 Task: Find restaurants that are open now.
Action: Mouse moved to (333, 85)
Screenshot: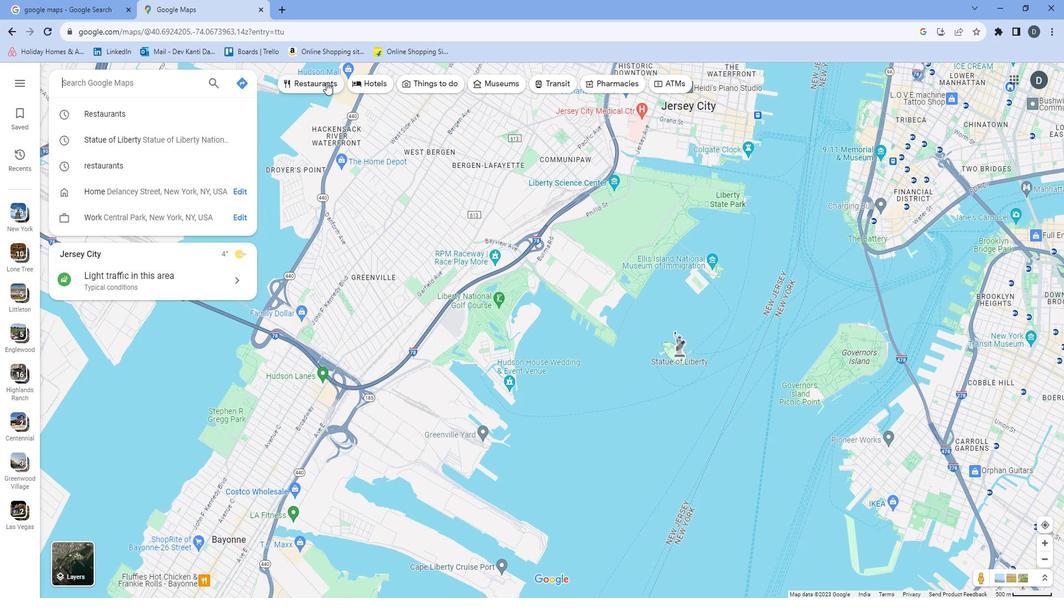 
Action: Mouse pressed left at (333, 85)
Screenshot: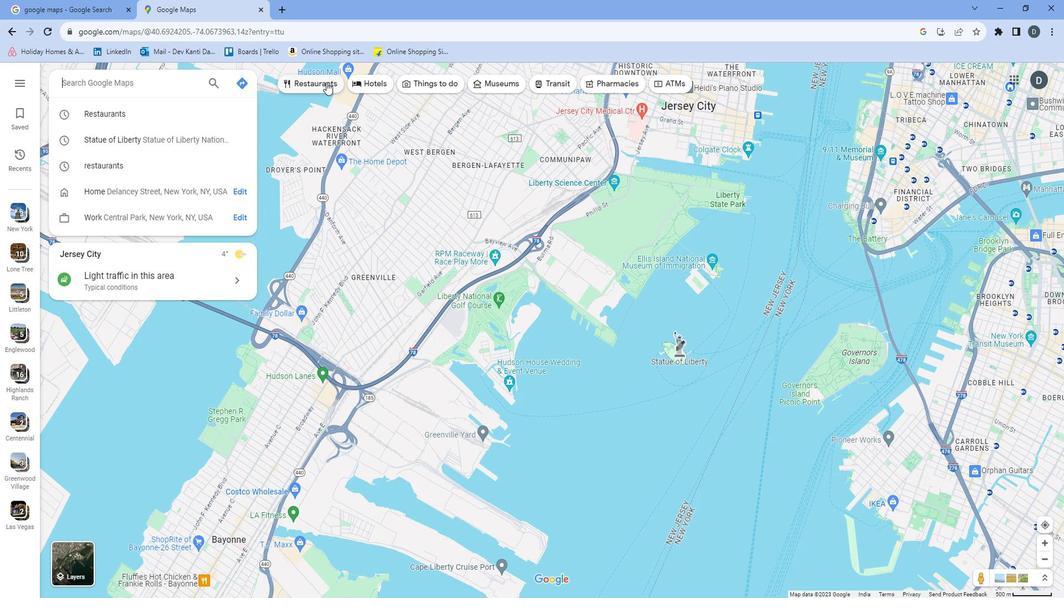 
Action: Mouse moved to (498, 84)
Screenshot: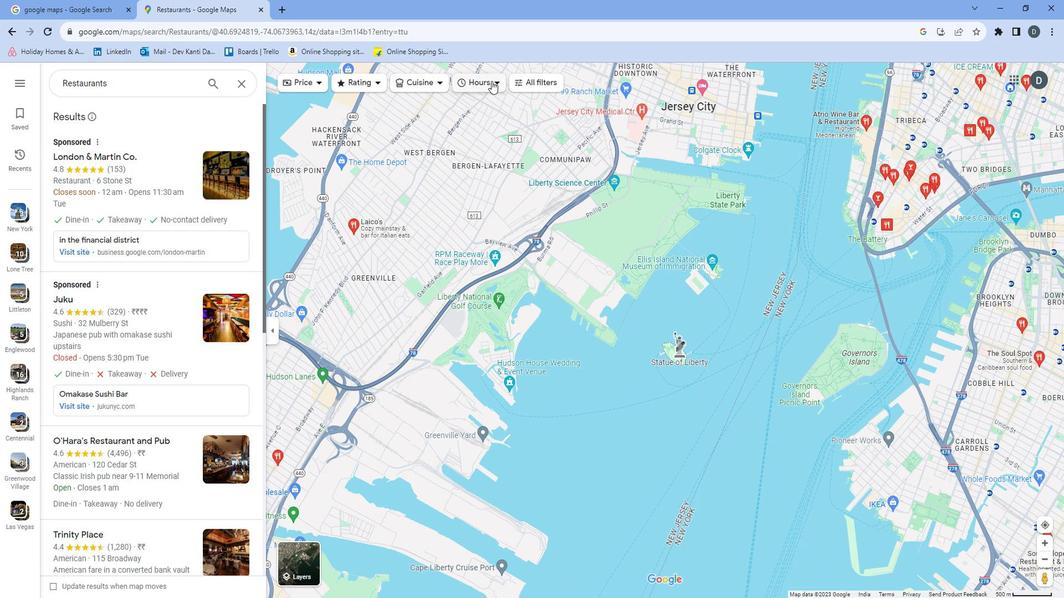 
Action: Mouse pressed left at (498, 84)
Screenshot: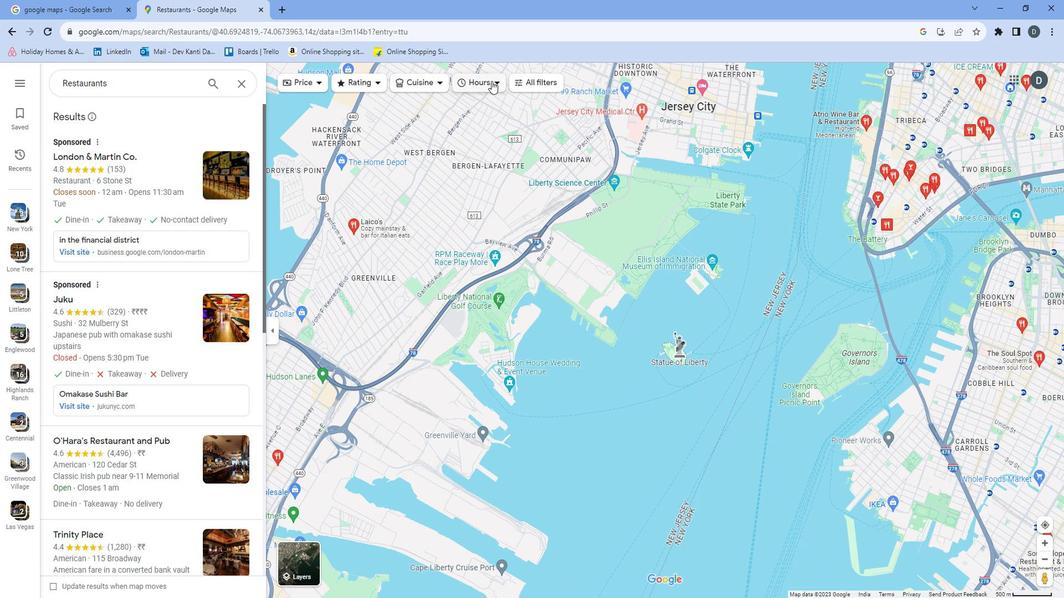 
Action: Mouse moved to (472, 132)
Screenshot: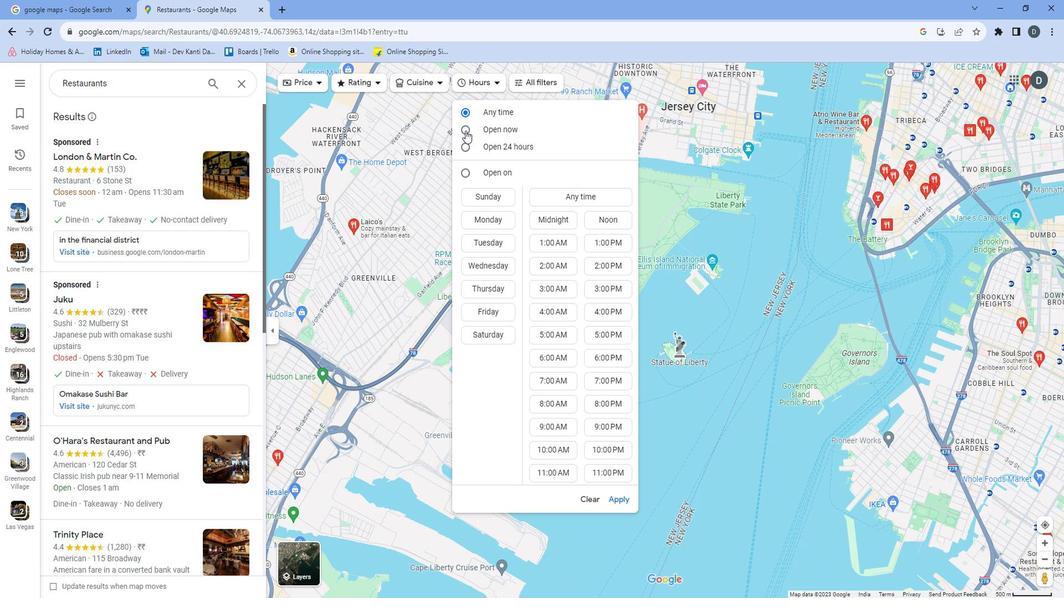 
Action: Mouse pressed left at (472, 132)
Screenshot: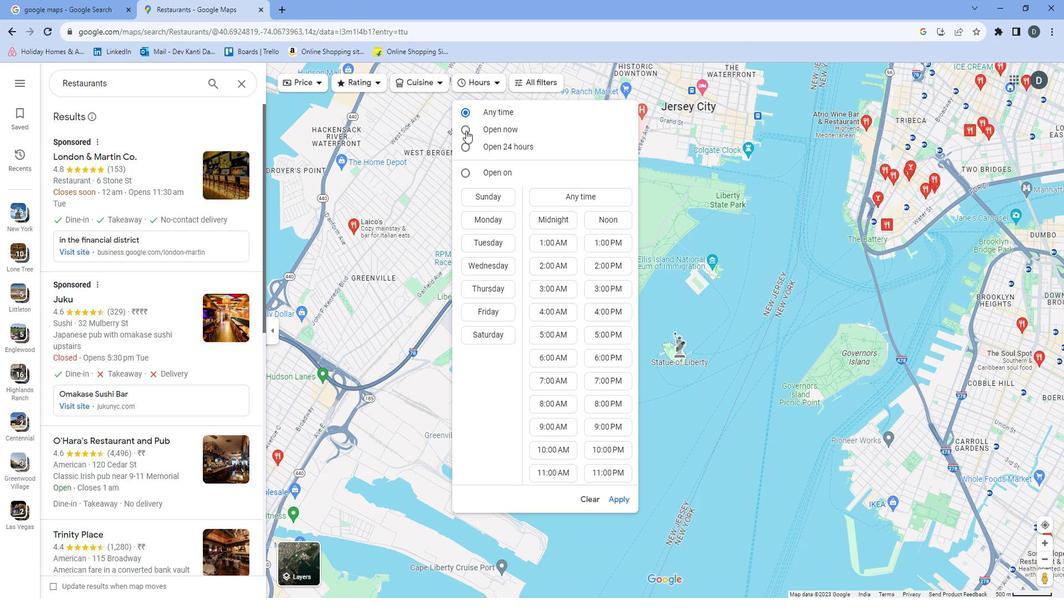 
Action: Mouse moved to (624, 487)
Screenshot: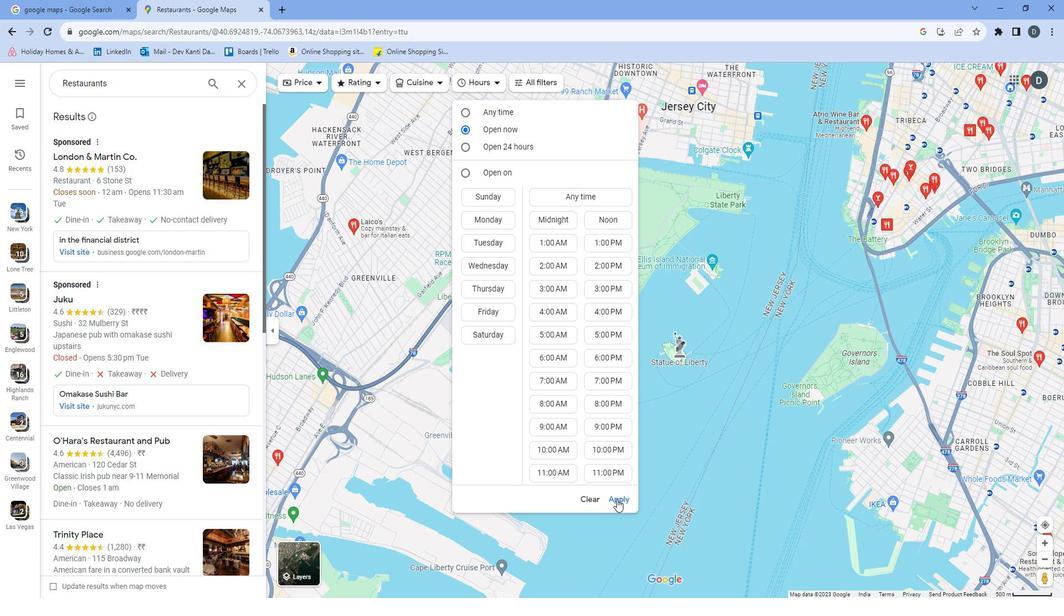 
Action: Mouse pressed left at (624, 487)
Screenshot: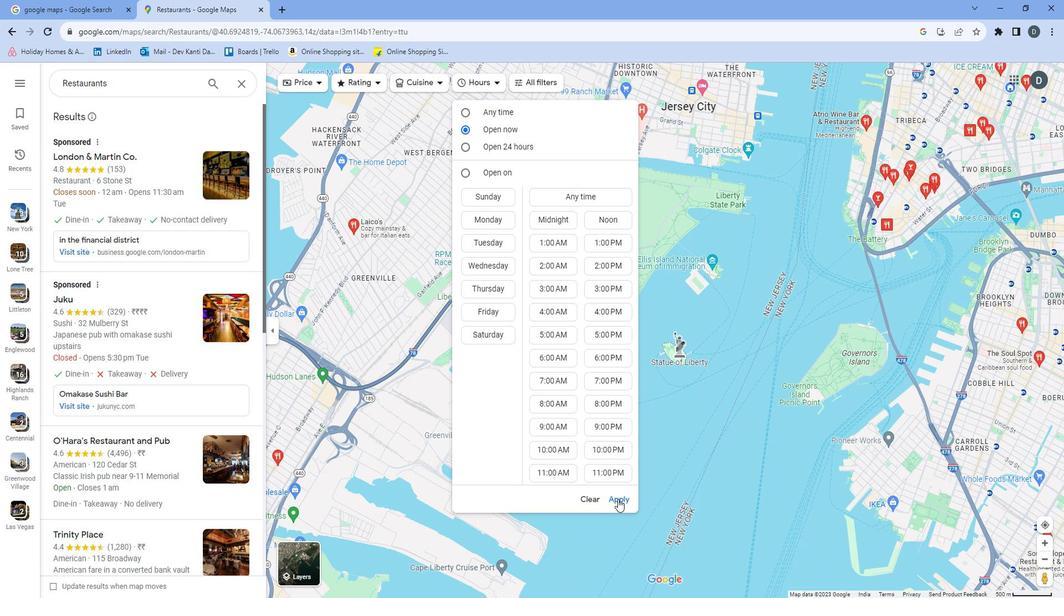 
Action: Mouse moved to (622, 327)
Screenshot: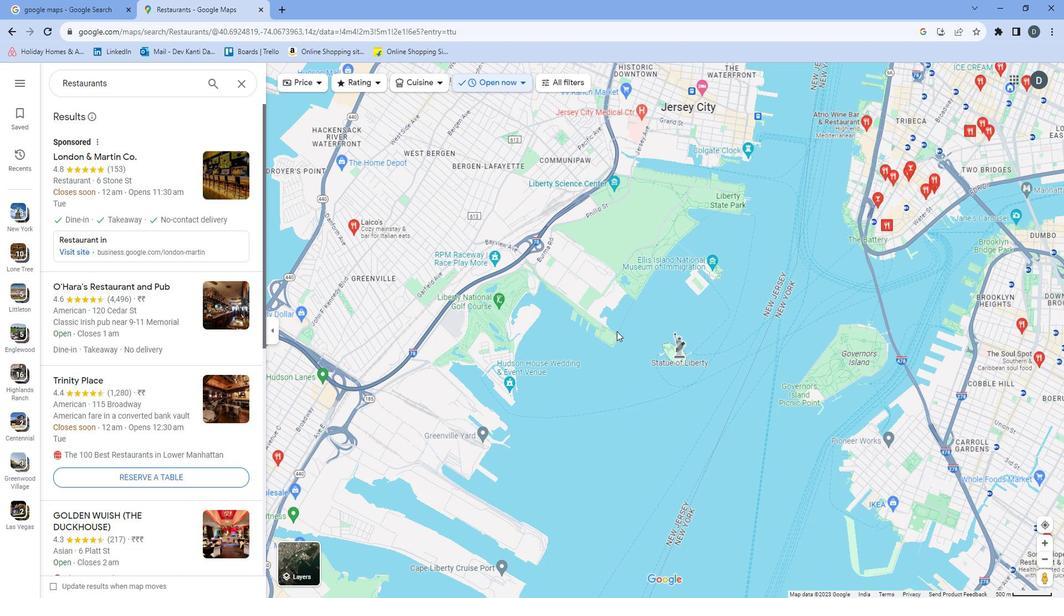 
